 Task: Add Cascadian Farm Honey Oat Crunch Cereal to the cart.
Action: Mouse moved to (862, 294)
Screenshot: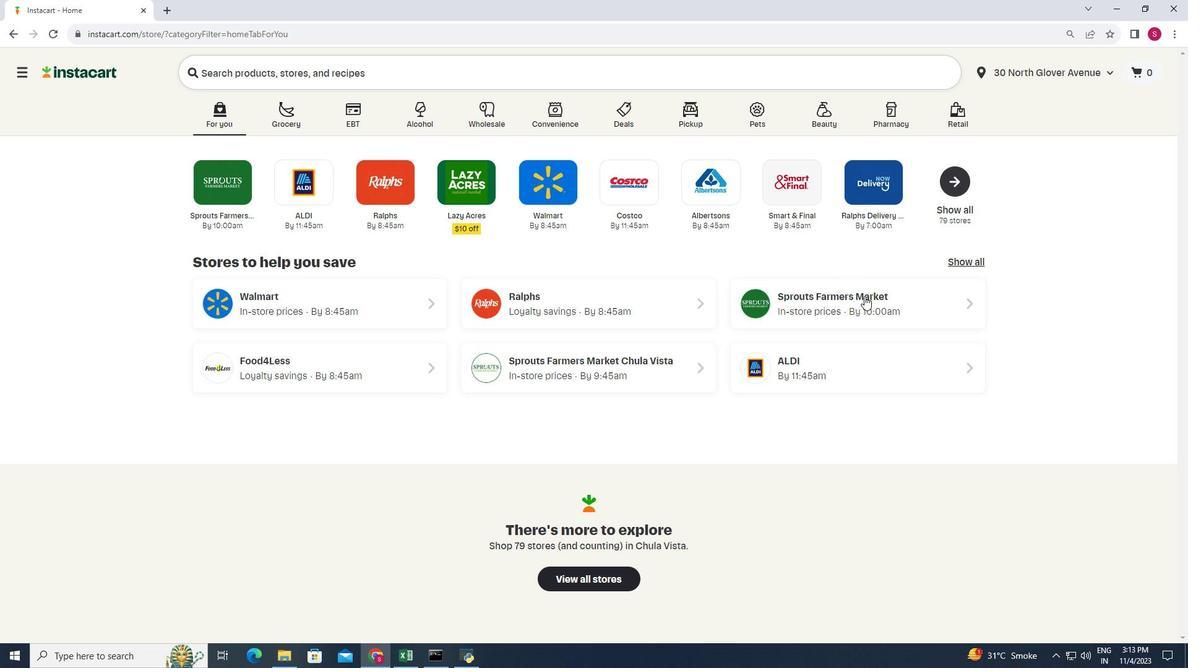 
Action: Mouse pressed left at (862, 294)
Screenshot: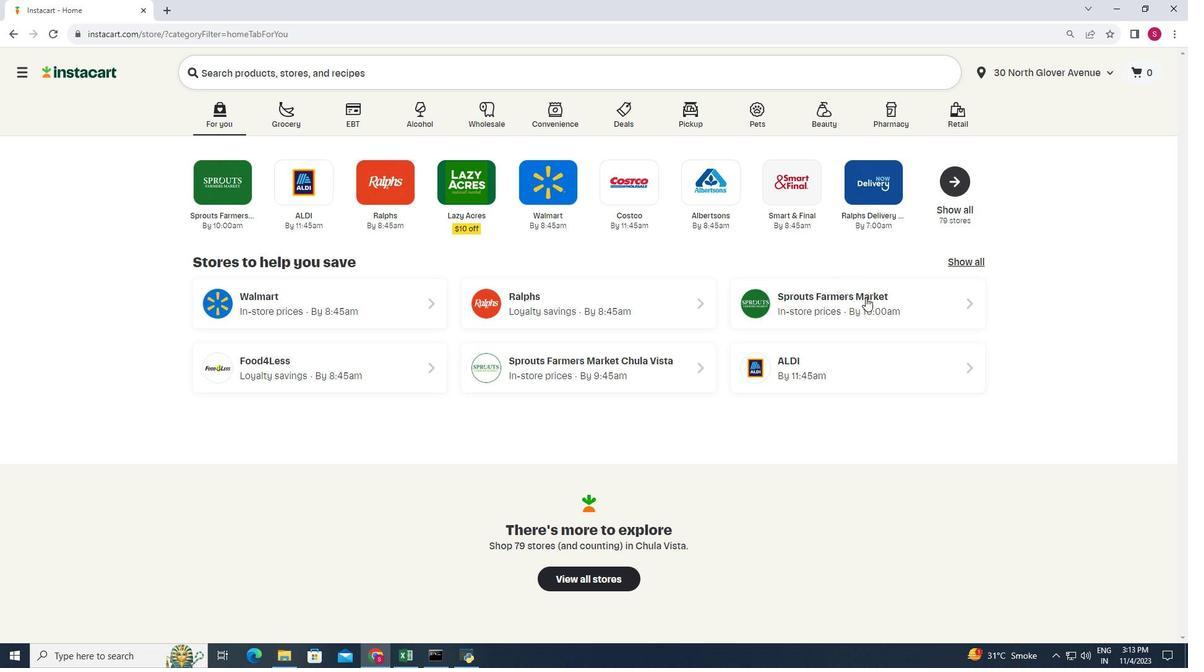 
Action: Mouse moved to (126, 399)
Screenshot: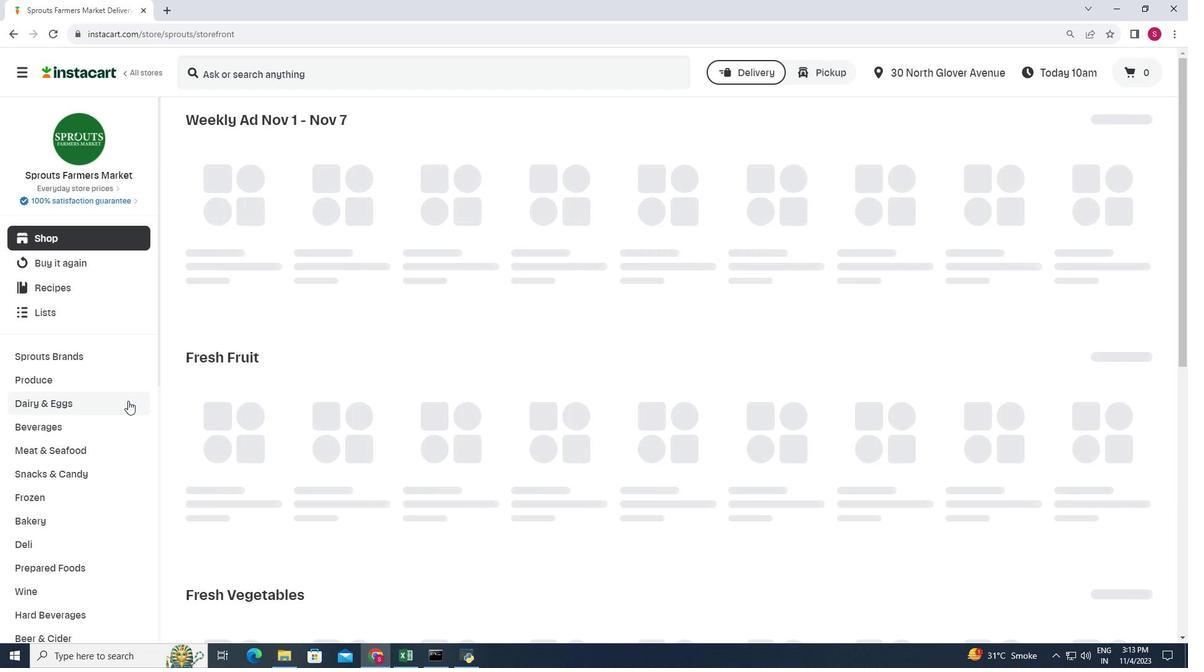 
Action: Mouse scrolled (126, 398) with delta (0, 0)
Screenshot: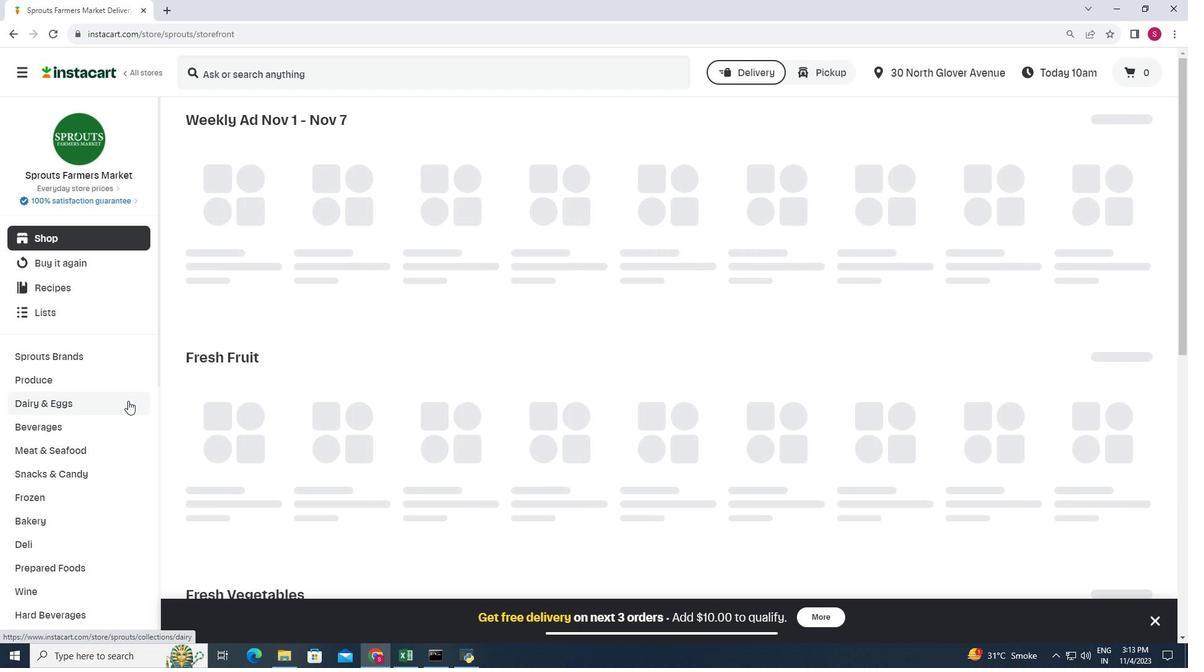 
Action: Mouse scrolled (126, 398) with delta (0, 0)
Screenshot: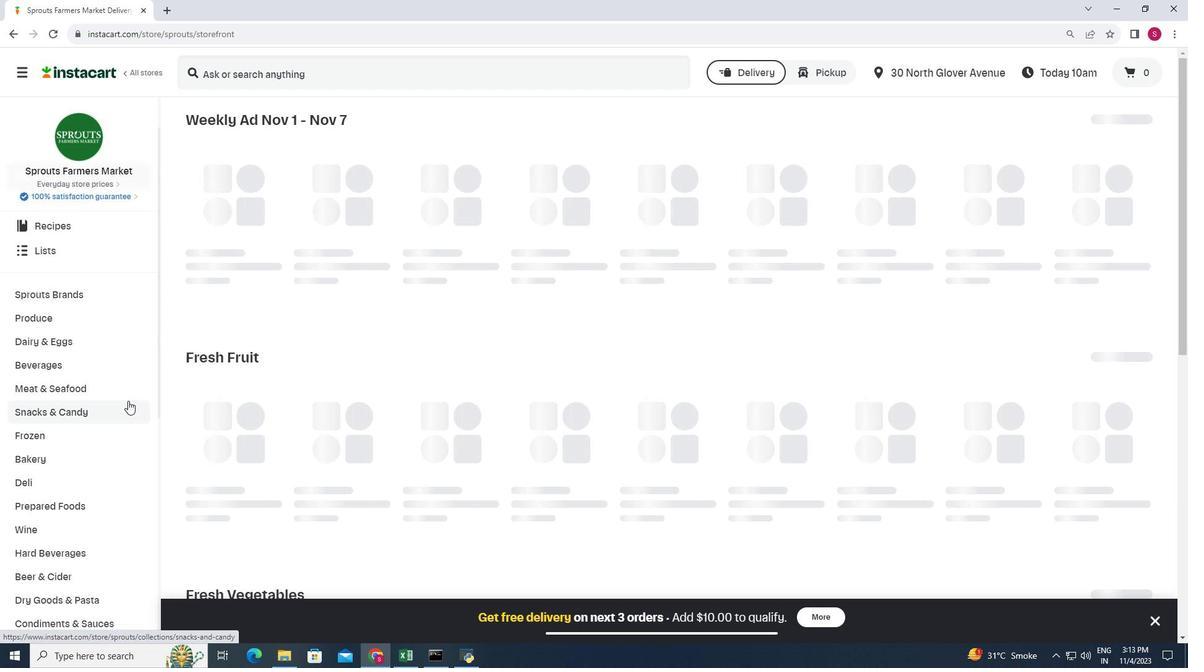 
Action: Mouse scrolled (126, 398) with delta (0, 0)
Screenshot: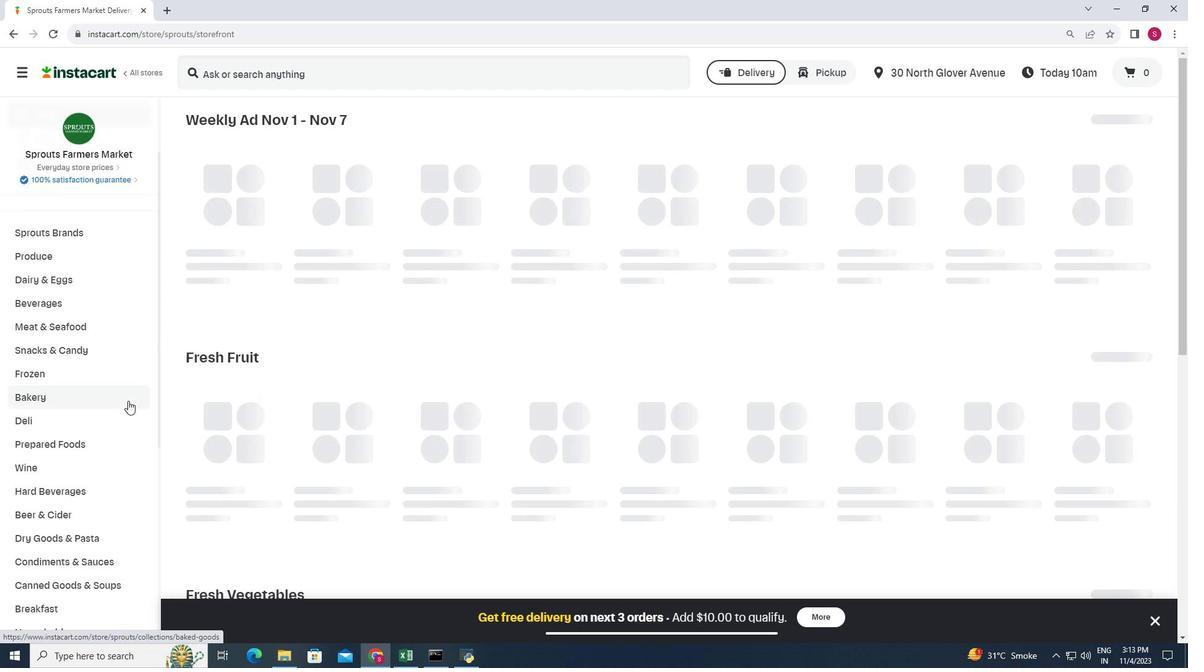 
Action: Mouse moved to (71, 546)
Screenshot: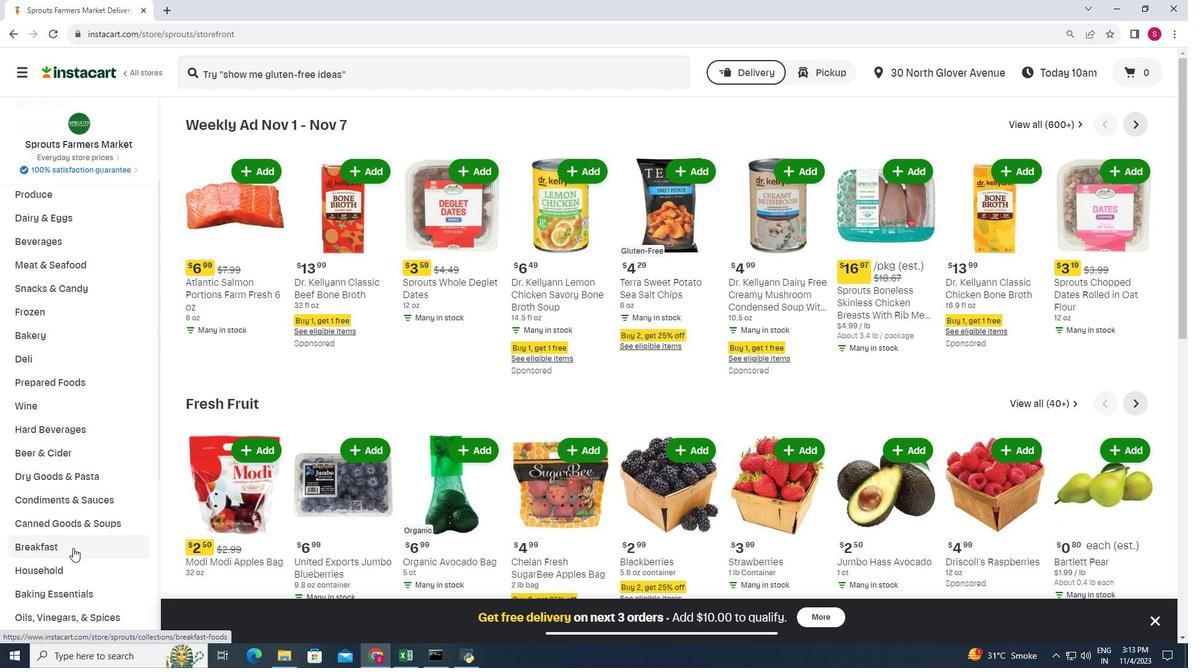 
Action: Mouse pressed left at (71, 546)
Screenshot: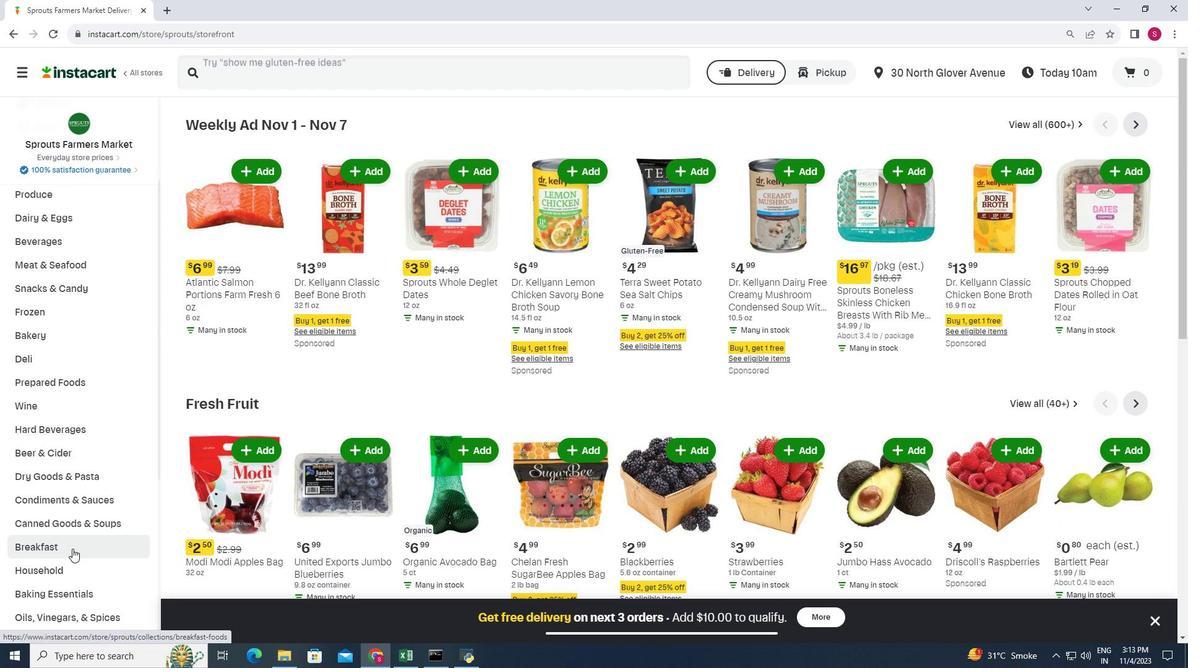 
Action: Mouse moved to (821, 149)
Screenshot: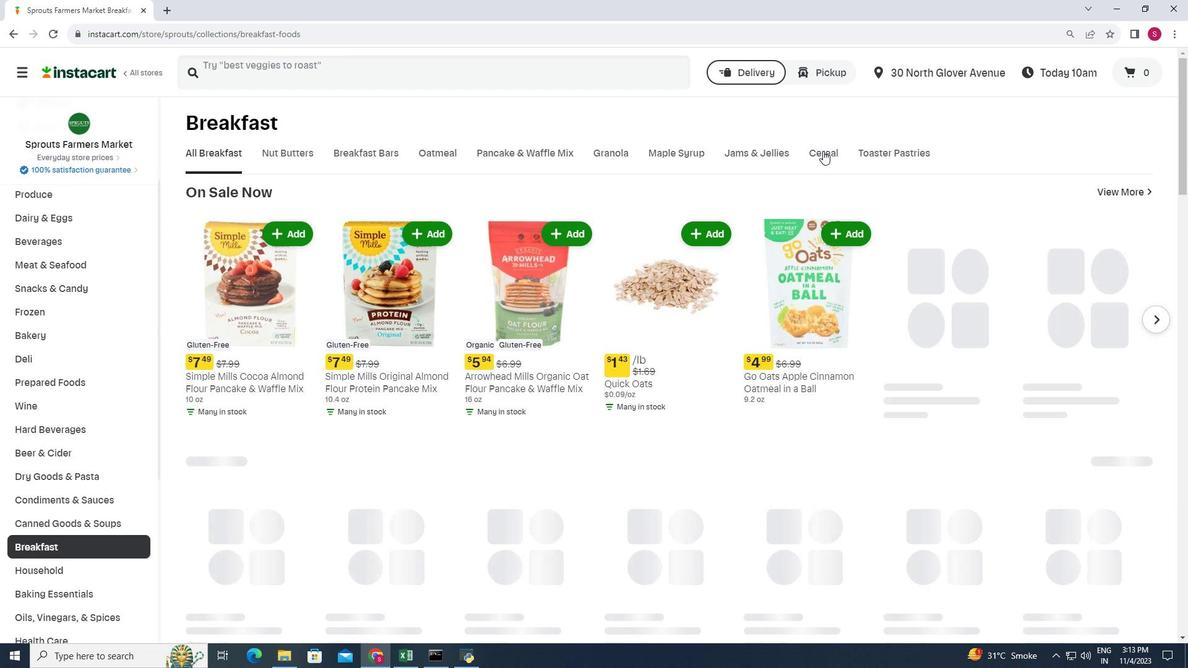 
Action: Mouse pressed left at (821, 149)
Screenshot: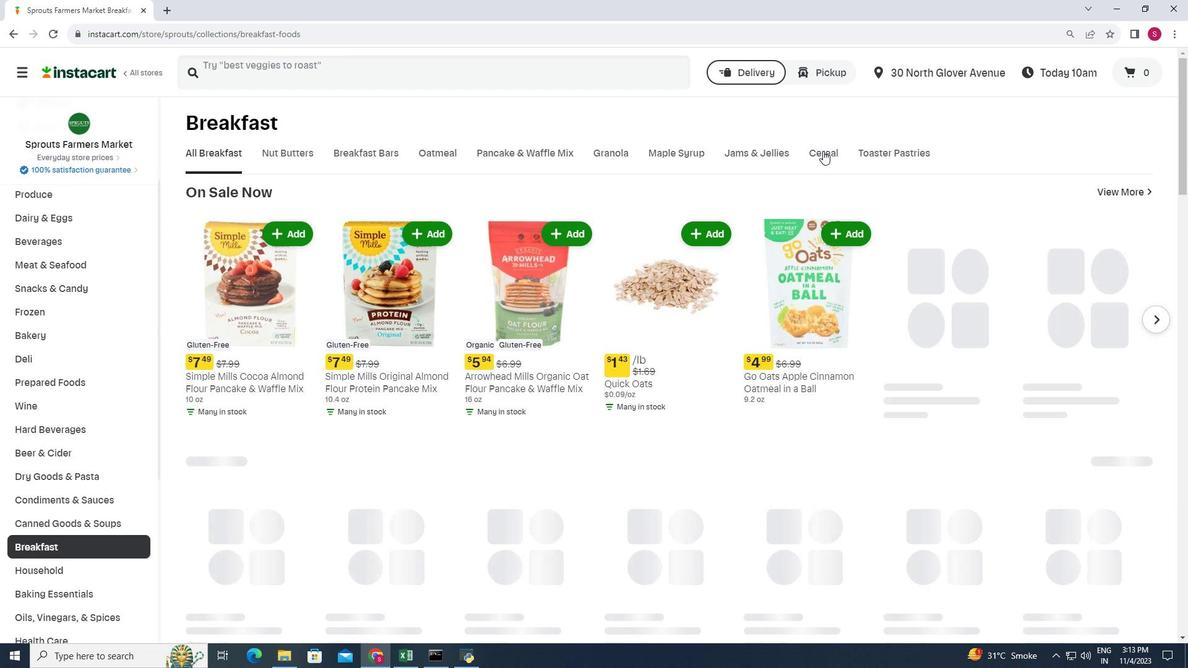 
Action: Mouse moved to (574, 193)
Screenshot: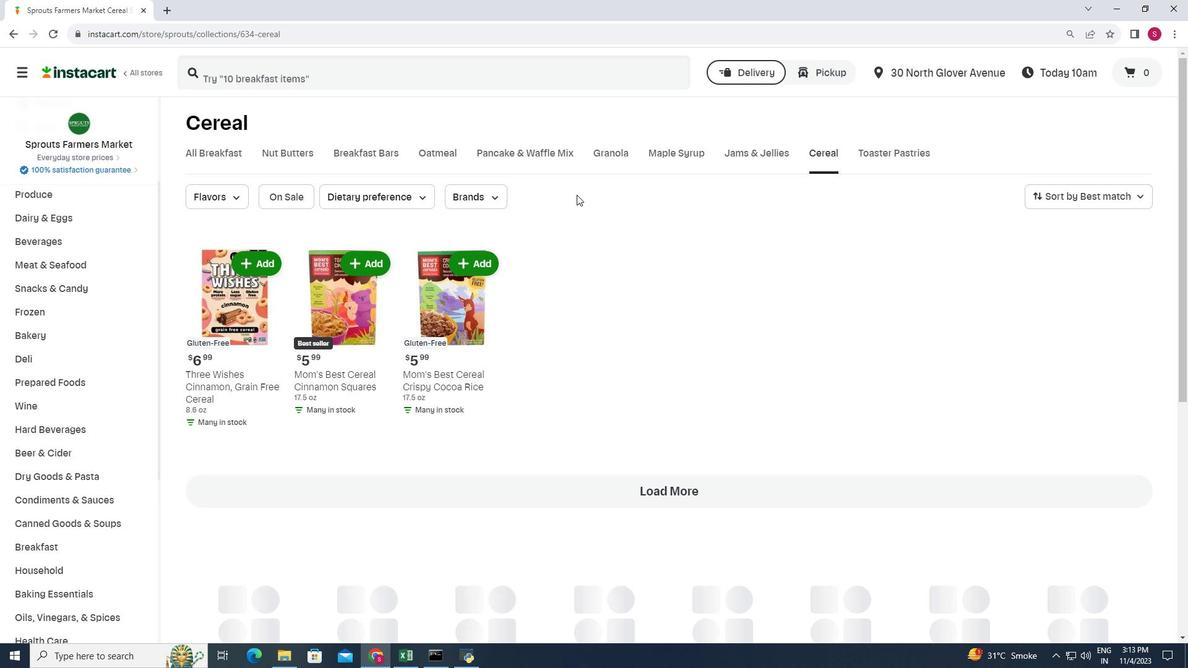 
Action: Mouse scrolled (574, 192) with delta (0, 0)
Screenshot: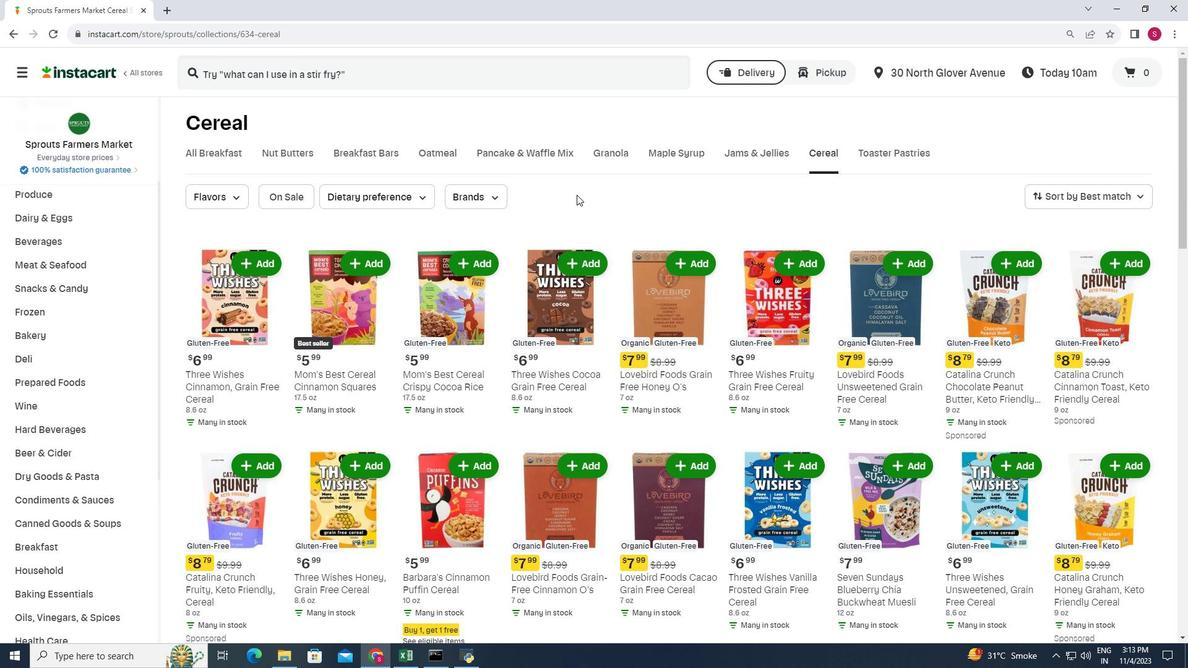 
Action: Mouse scrolled (574, 192) with delta (0, 0)
Screenshot: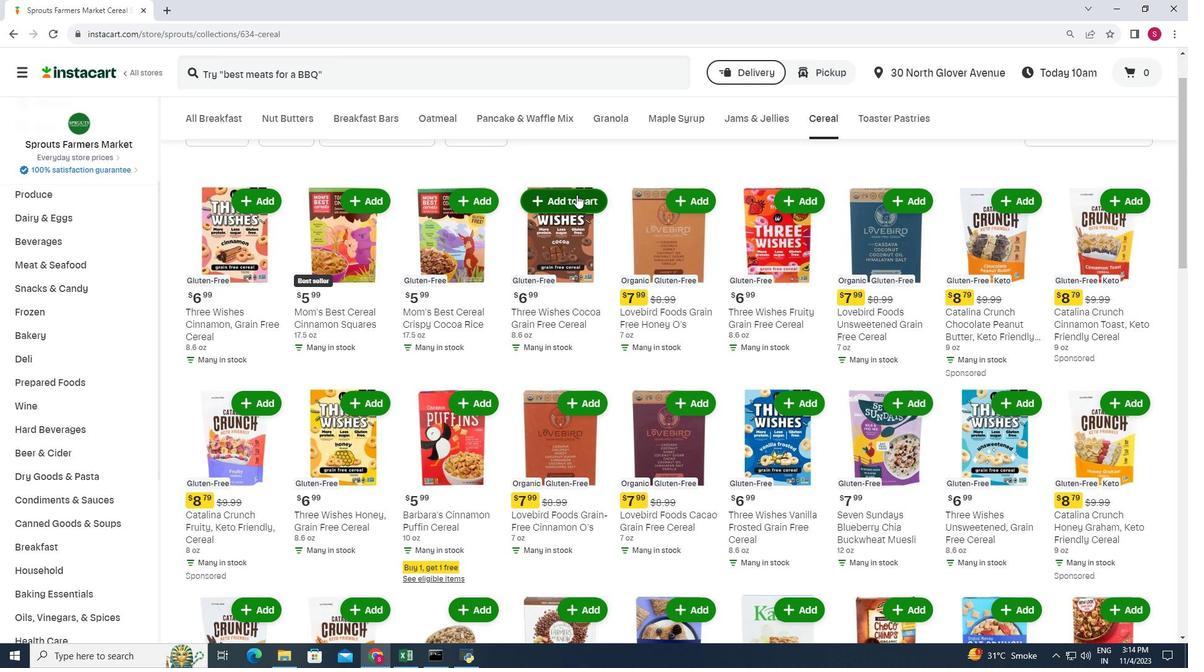 
Action: Mouse scrolled (574, 192) with delta (0, 0)
Screenshot: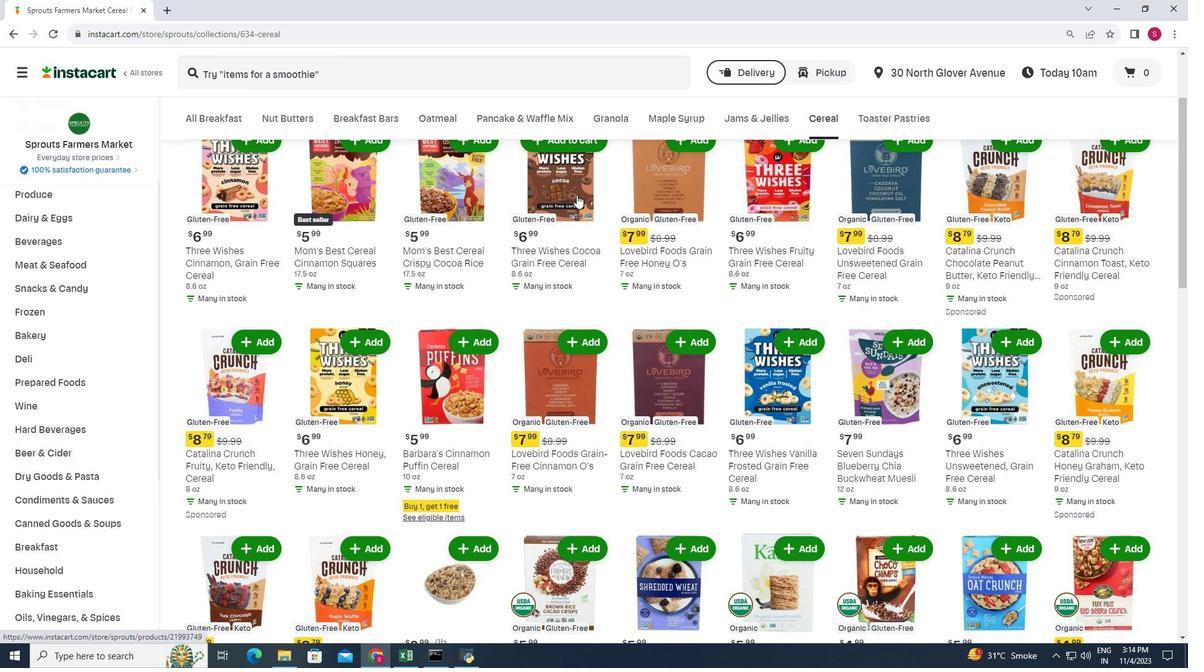 
Action: Mouse scrolled (574, 192) with delta (0, 0)
Screenshot: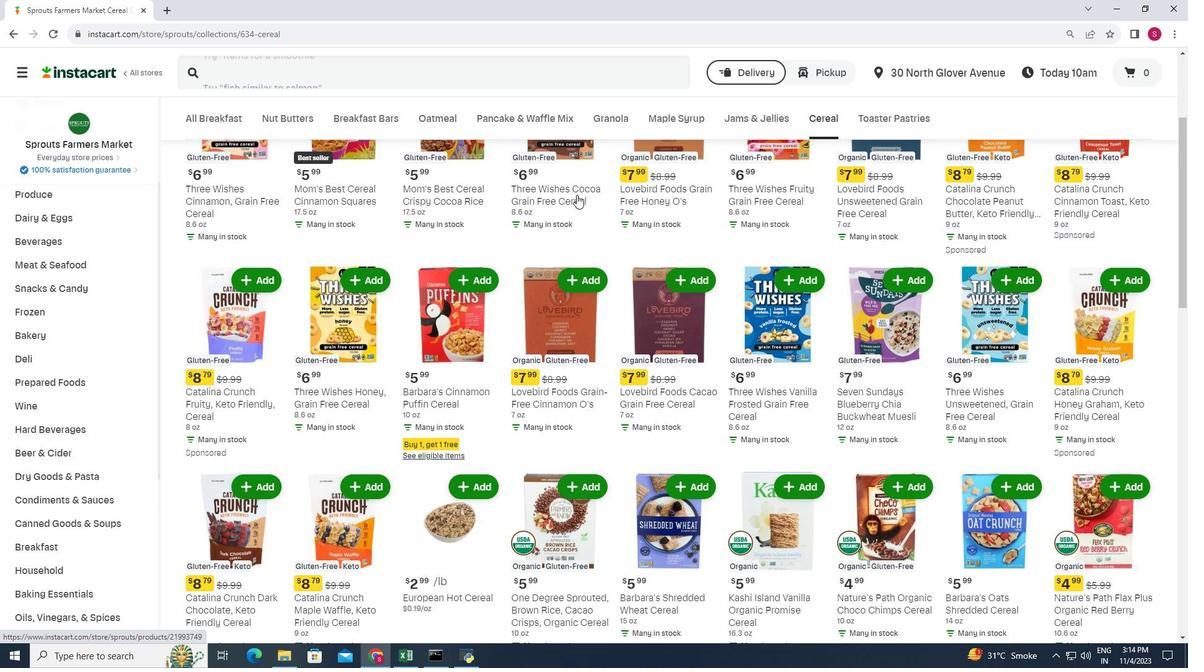 
Action: Mouse scrolled (574, 192) with delta (0, 0)
Screenshot: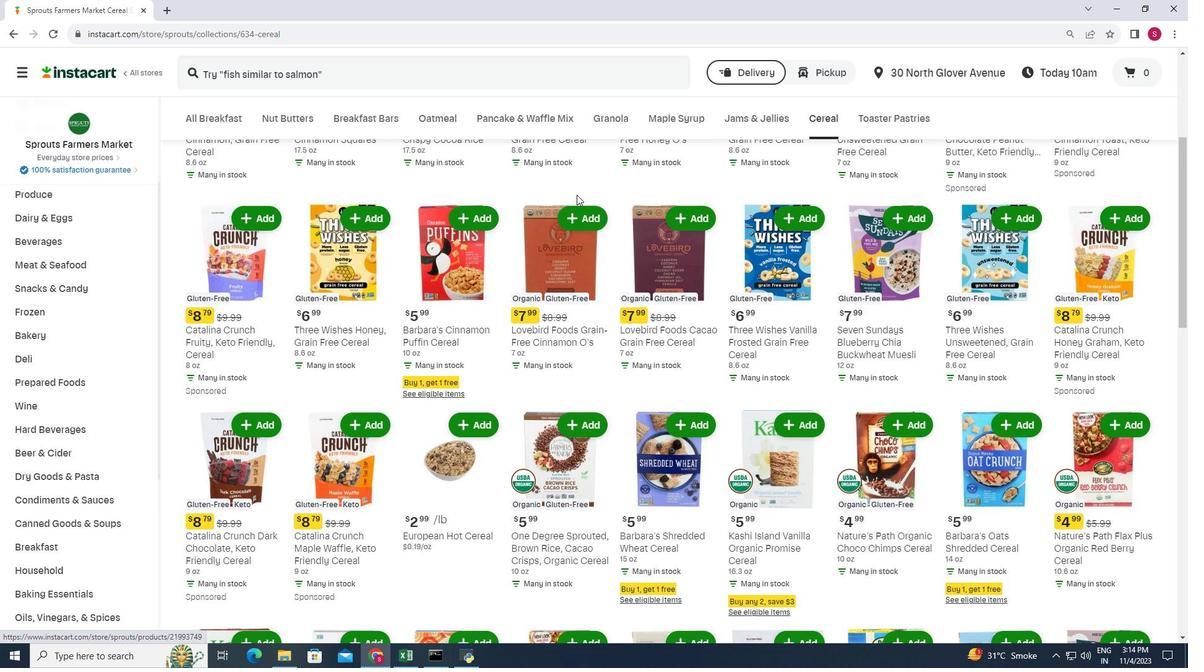 
Action: Mouse scrolled (574, 192) with delta (0, 0)
Screenshot: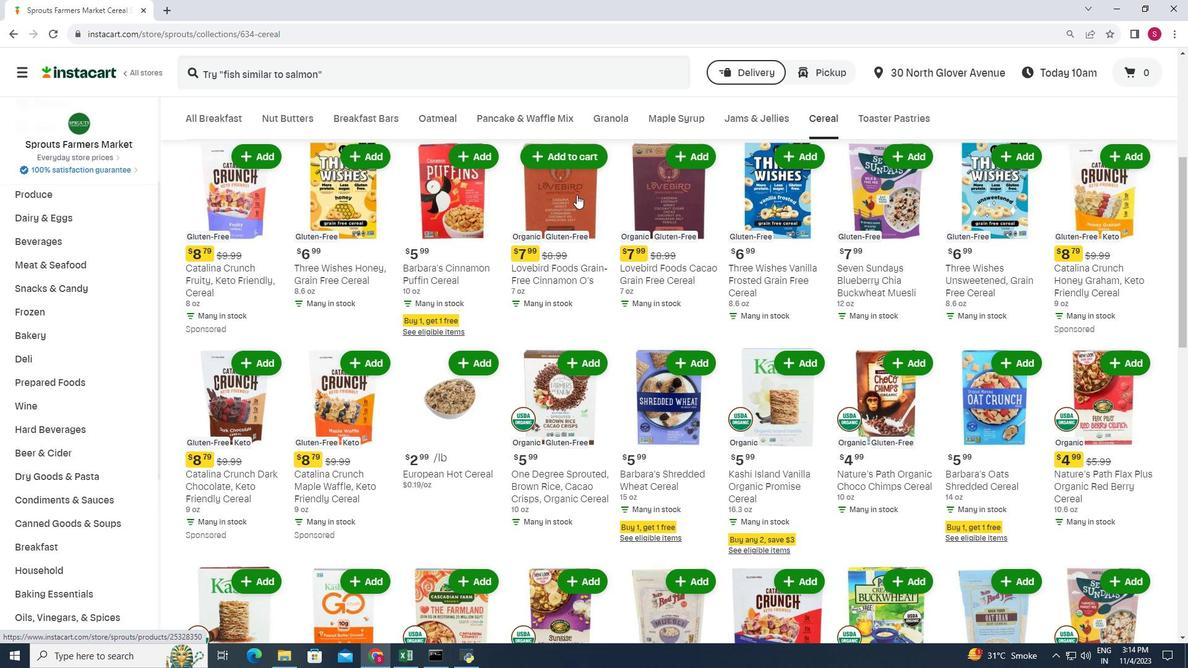 
Action: Mouse moved to (574, 193)
Screenshot: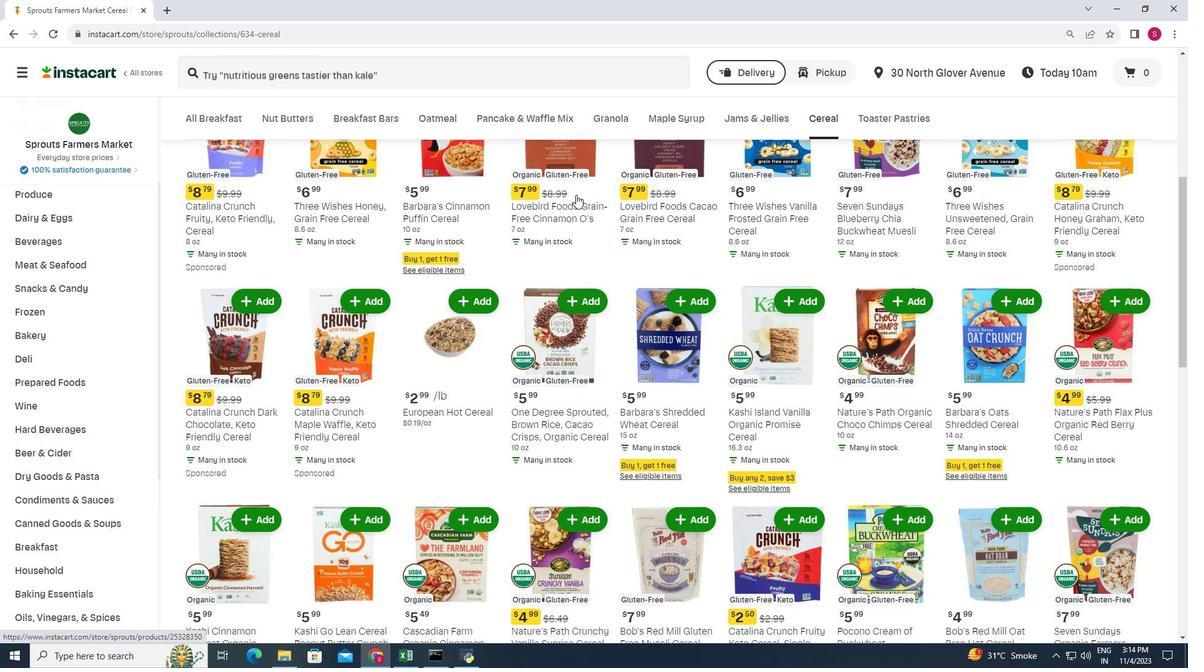 
Action: Mouse scrolled (574, 192) with delta (0, 0)
Screenshot: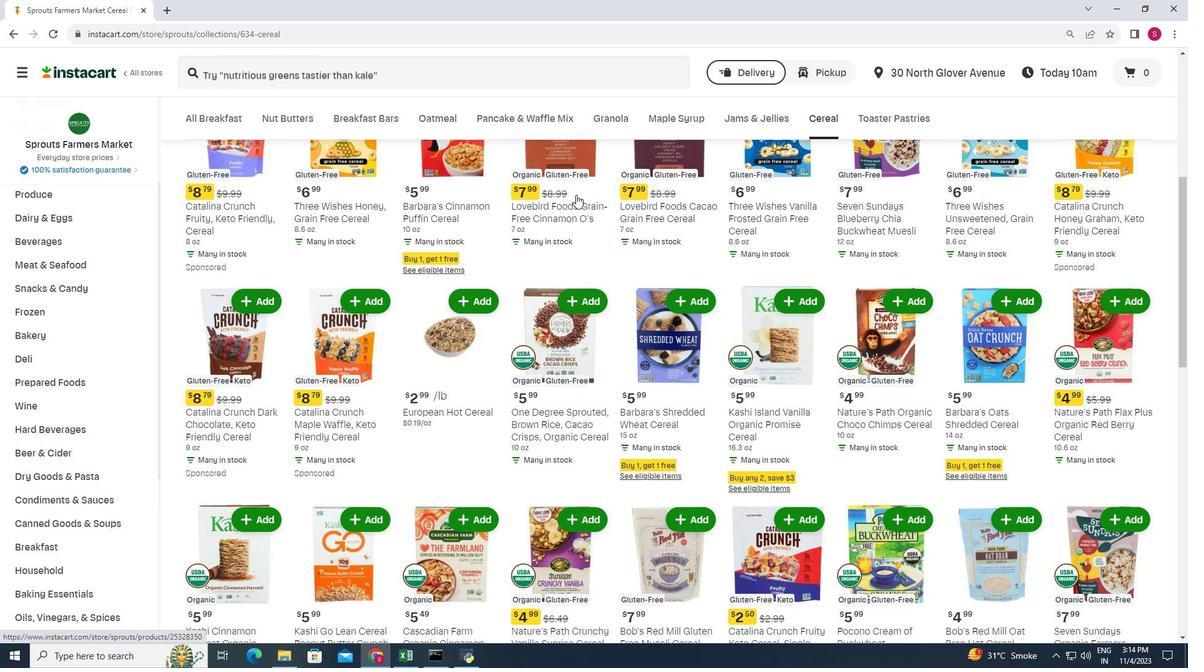
Action: Mouse scrolled (574, 192) with delta (0, 0)
Screenshot: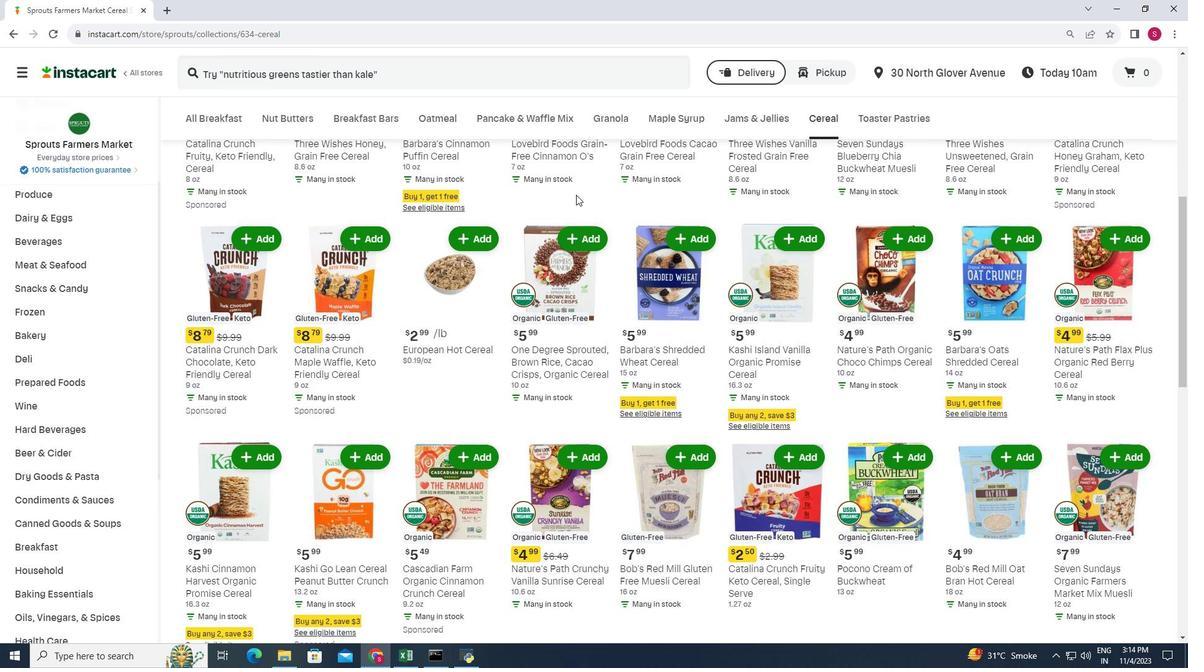 
Action: Mouse moved to (574, 193)
Screenshot: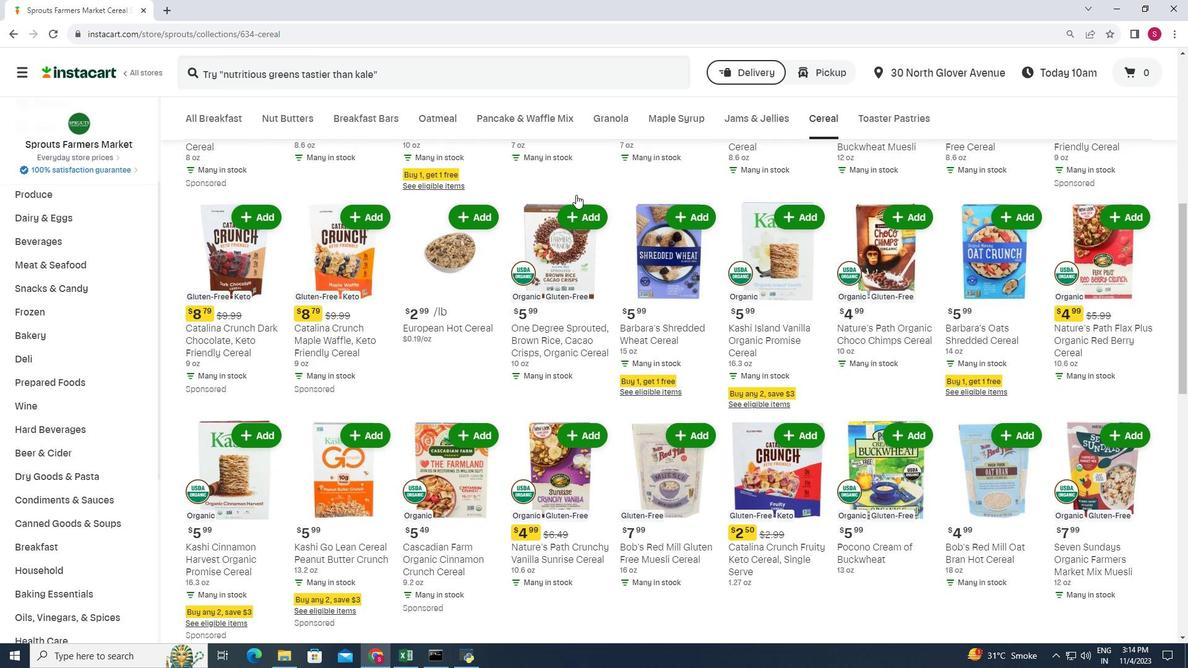 
Action: Mouse scrolled (574, 192) with delta (0, 0)
Screenshot: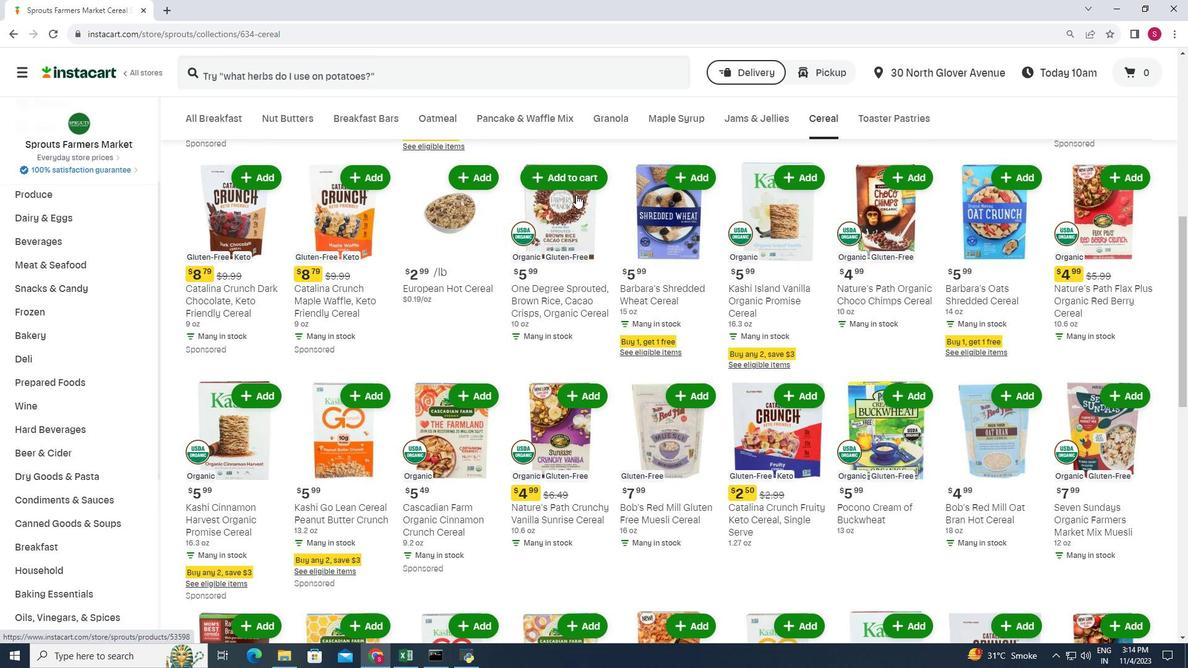 
Action: Mouse scrolled (574, 192) with delta (0, 0)
Screenshot: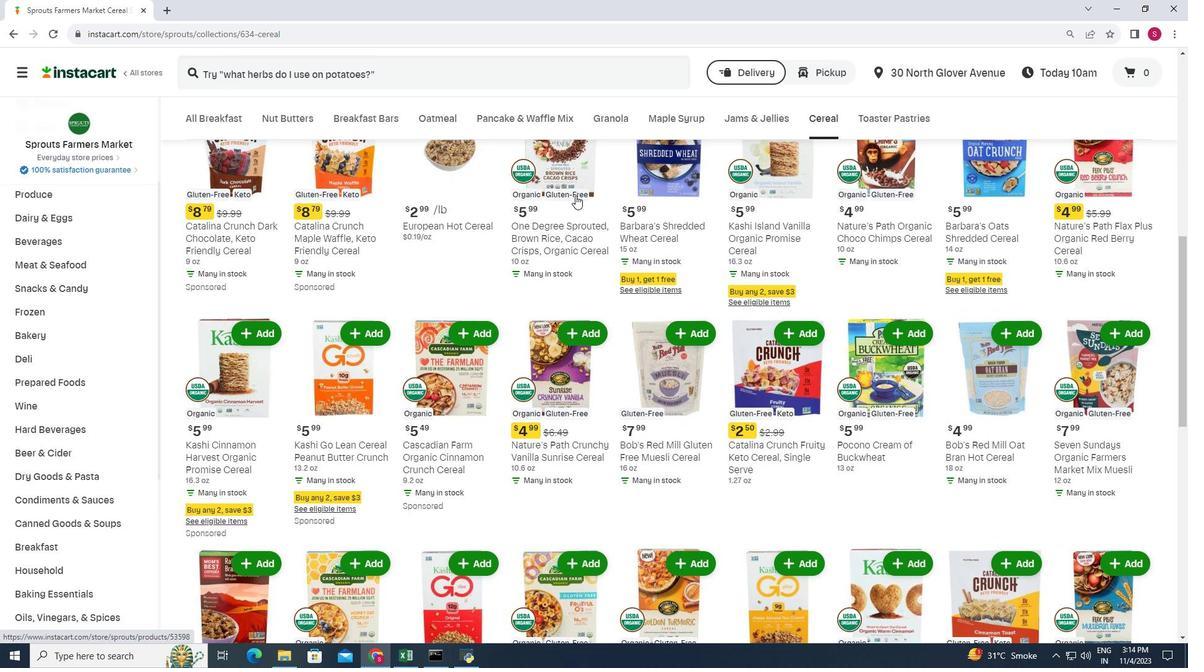 
Action: Mouse moved to (573, 193)
Screenshot: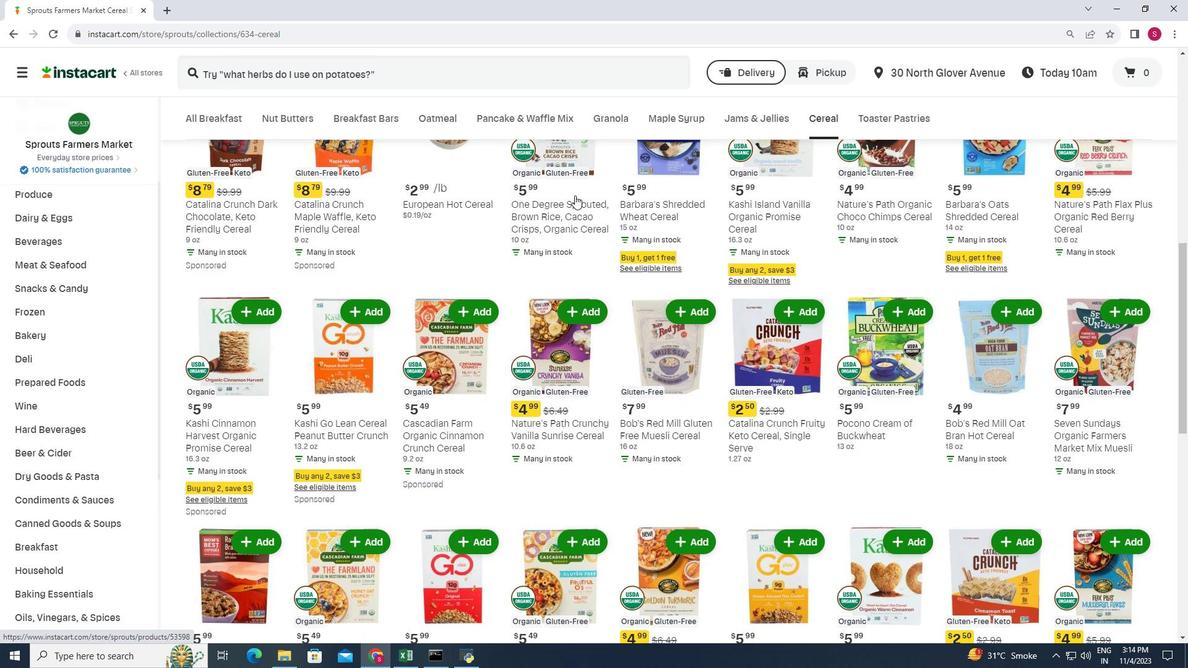 
Action: Mouse scrolled (573, 193) with delta (0, 0)
Screenshot: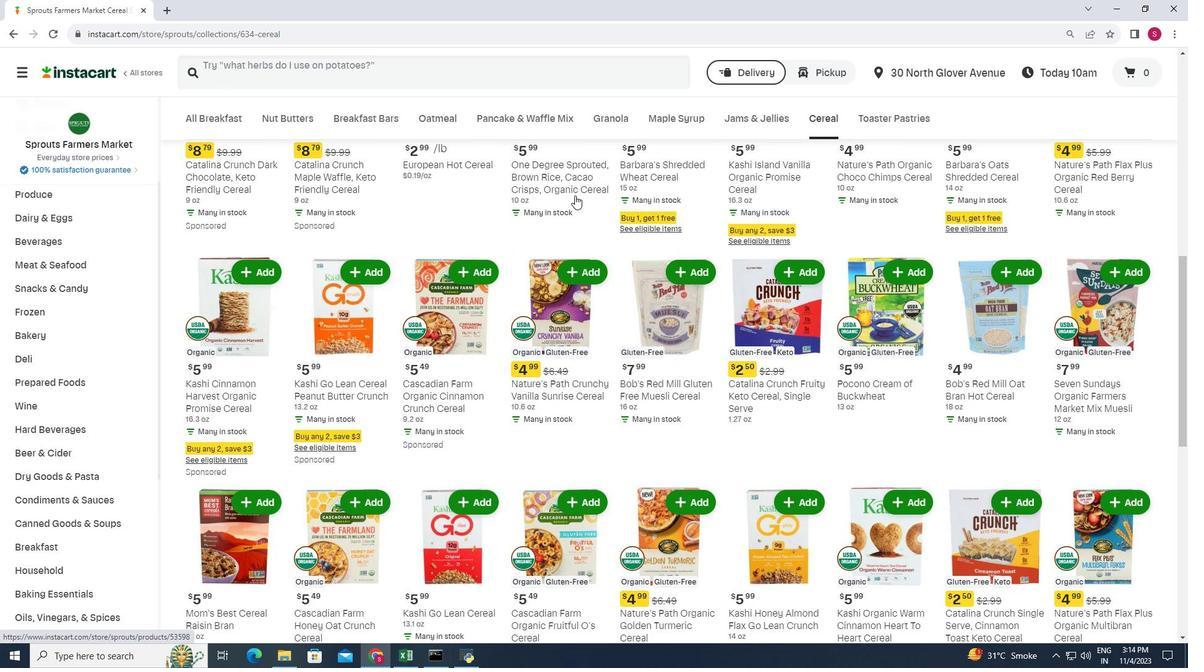 
Action: Mouse moved to (574, 193)
Screenshot: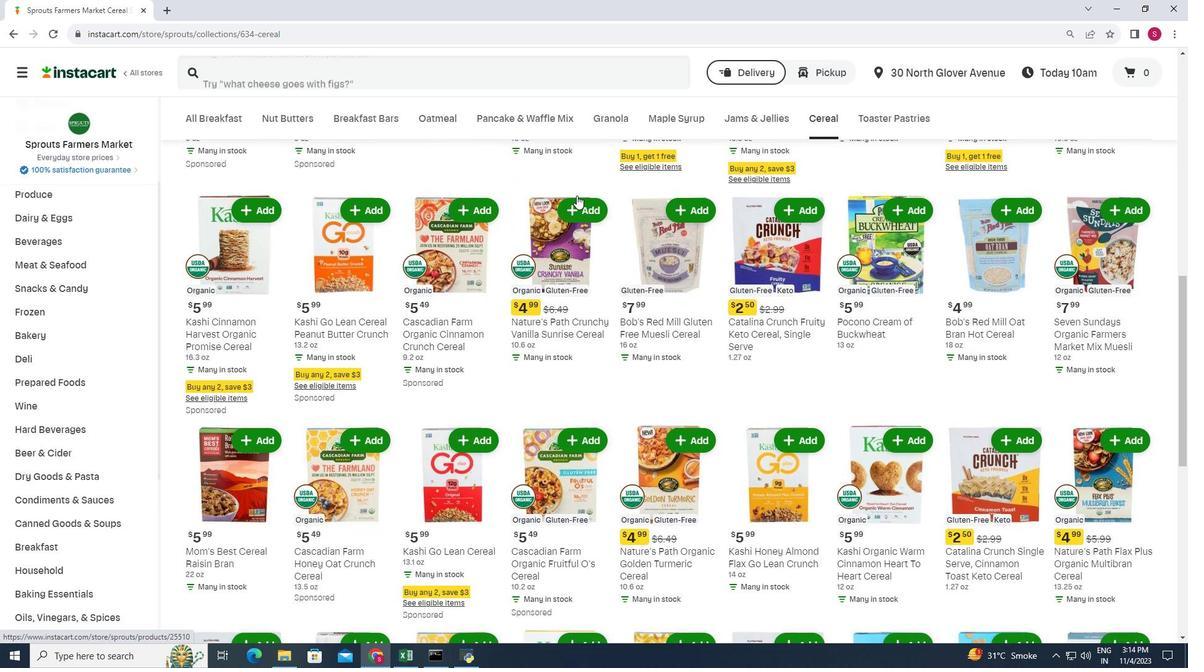
Action: Mouse scrolled (574, 193) with delta (0, 0)
Screenshot: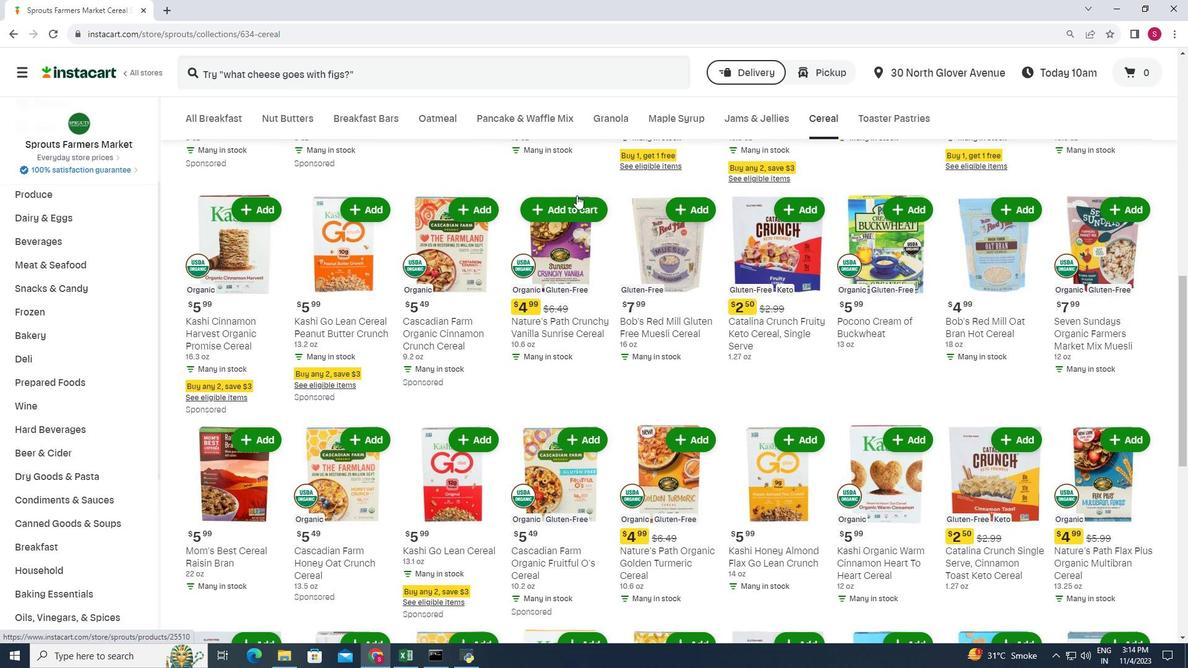 
Action: Mouse scrolled (574, 193) with delta (0, 0)
Screenshot: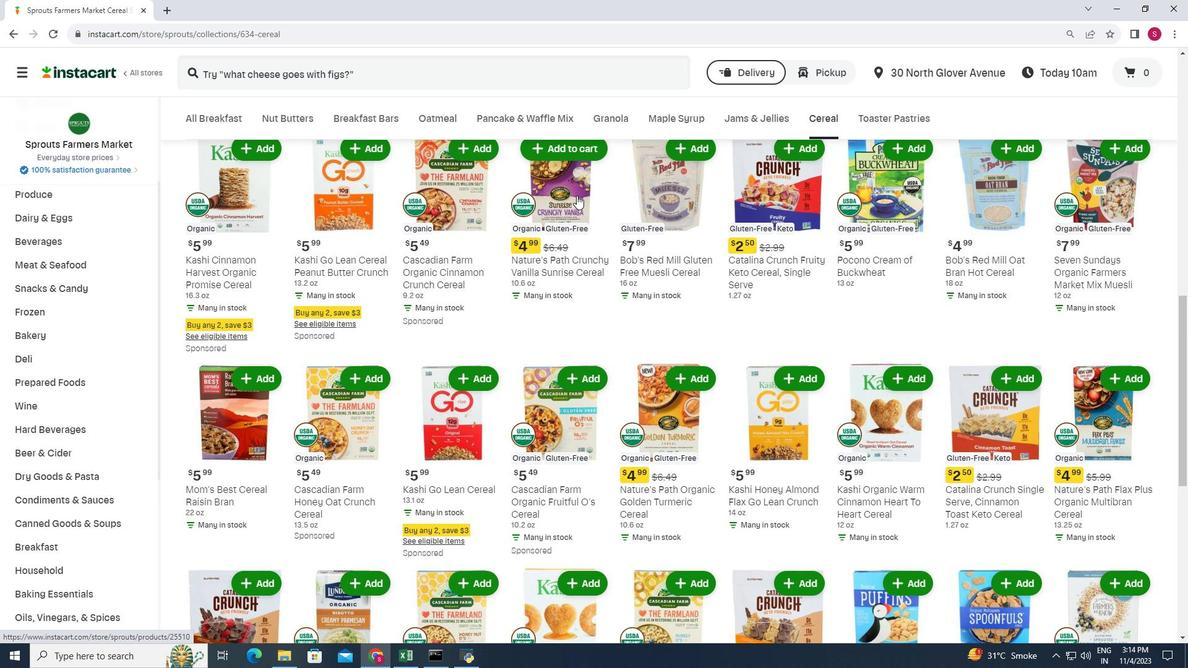 
Action: Mouse scrolled (574, 193) with delta (0, 0)
Screenshot: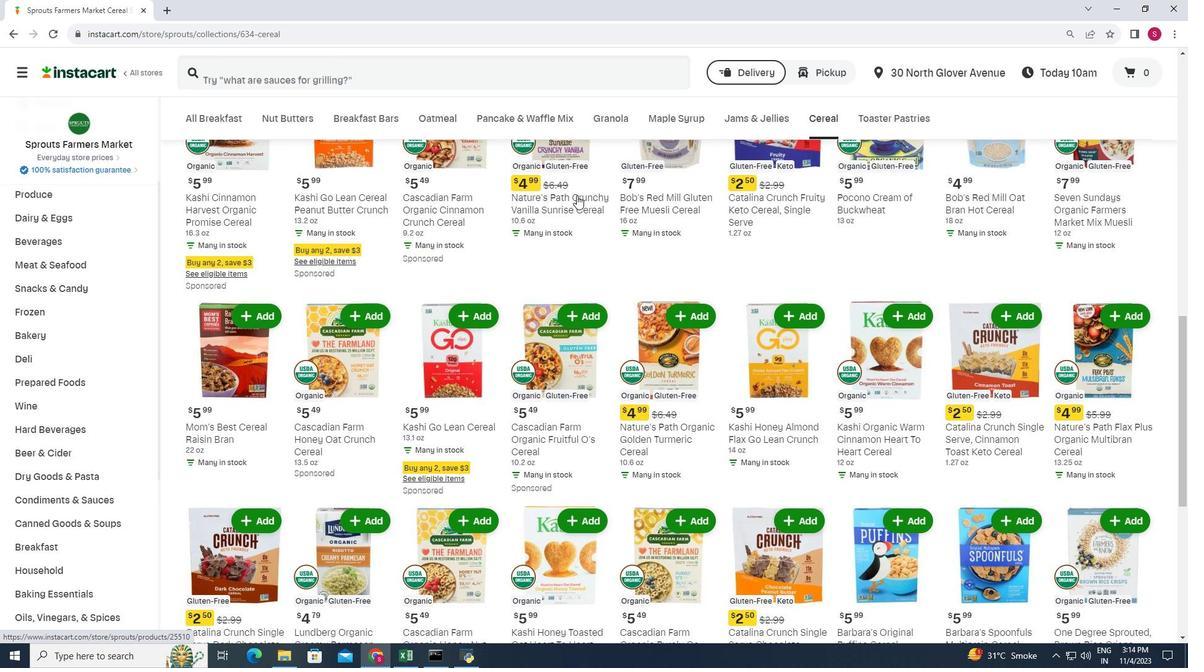 
Action: Mouse moved to (375, 249)
Screenshot: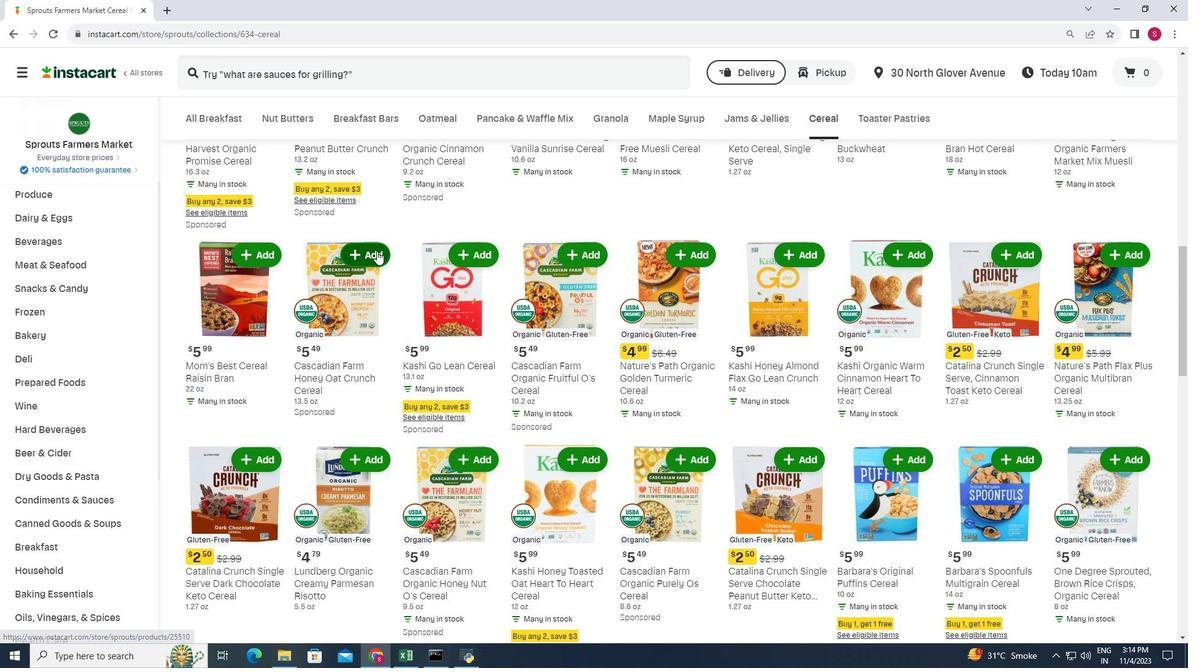 
Action: Mouse pressed left at (375, 249)
Screenshot: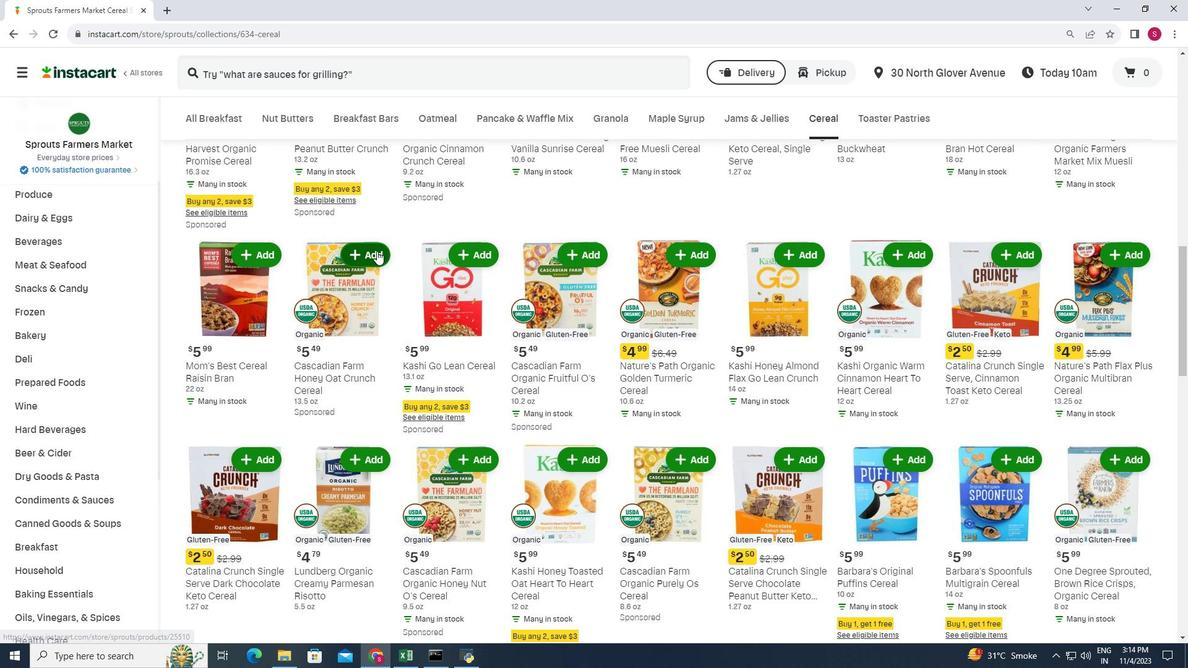 
Action: Mouse moved to (389, 214)
Screenshot: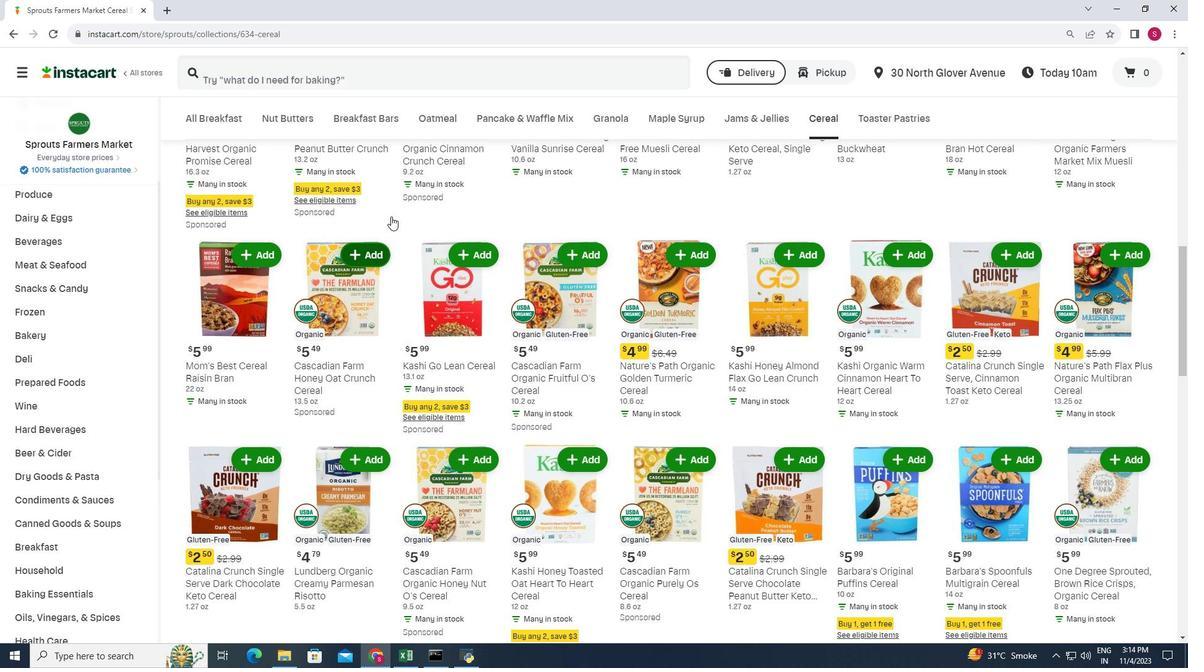 
